 Task: Create a task  Improve the appâ€™s performance during heavy load periods , assign it to team member softage.7@softage.net in the project Vigilant and update the status of the task to  At Risk , set the priority of the task to Medium.
Action: Mouse moved to (14, 46)
Screenshot: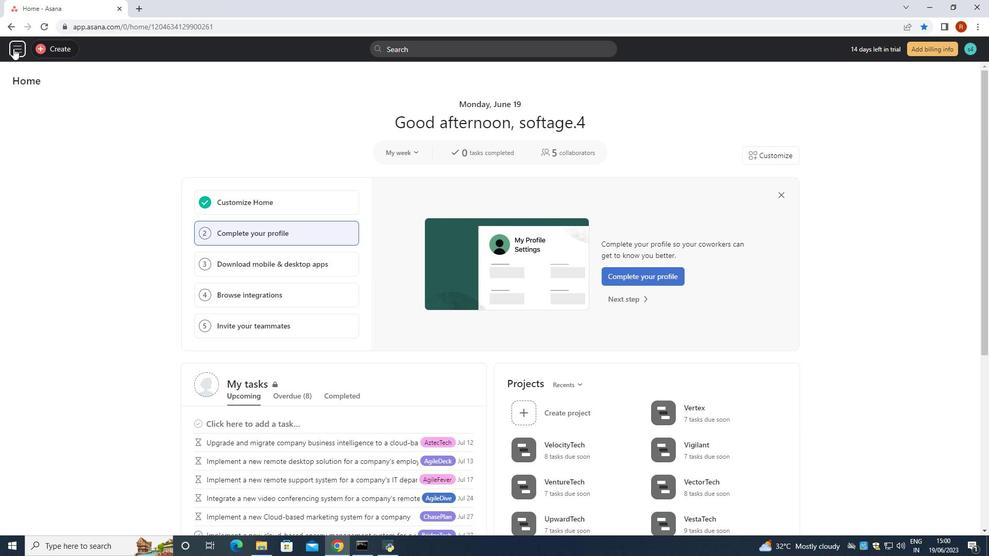 
Action: Mouse pressed left at (14, 46)
Screenshot: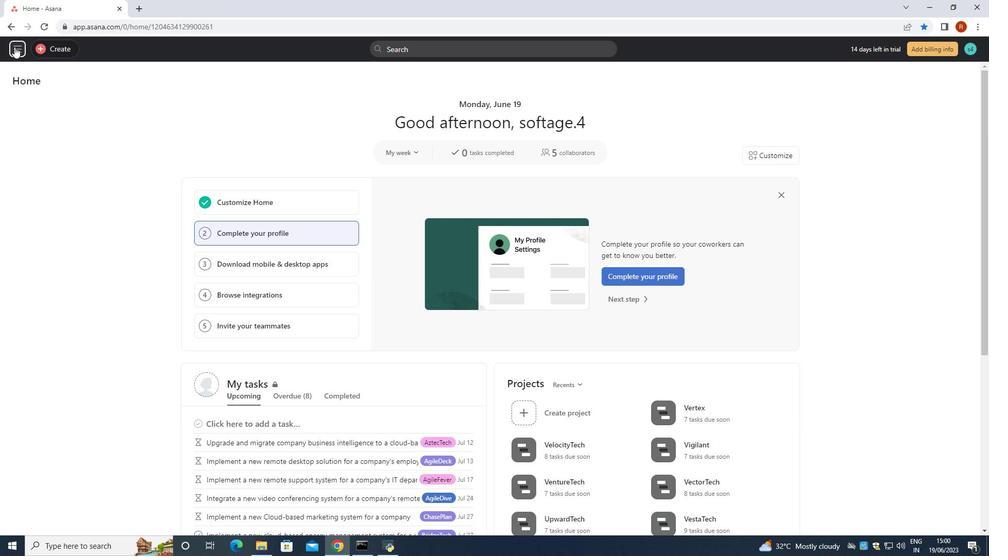 
Action: Mouse moved to (62, 223)
Screenshot: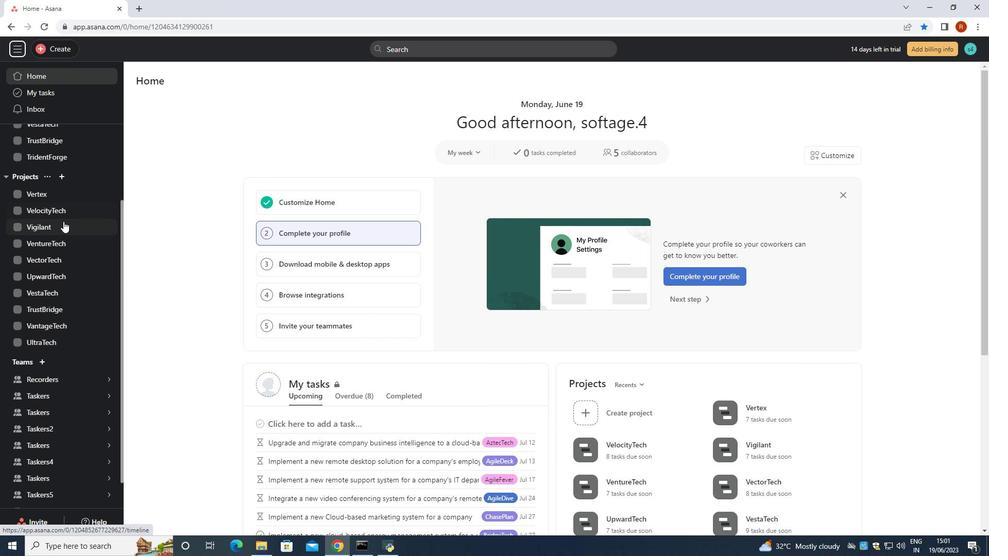 
Action: Mouse pressed left at (62, 223)
Screenshot: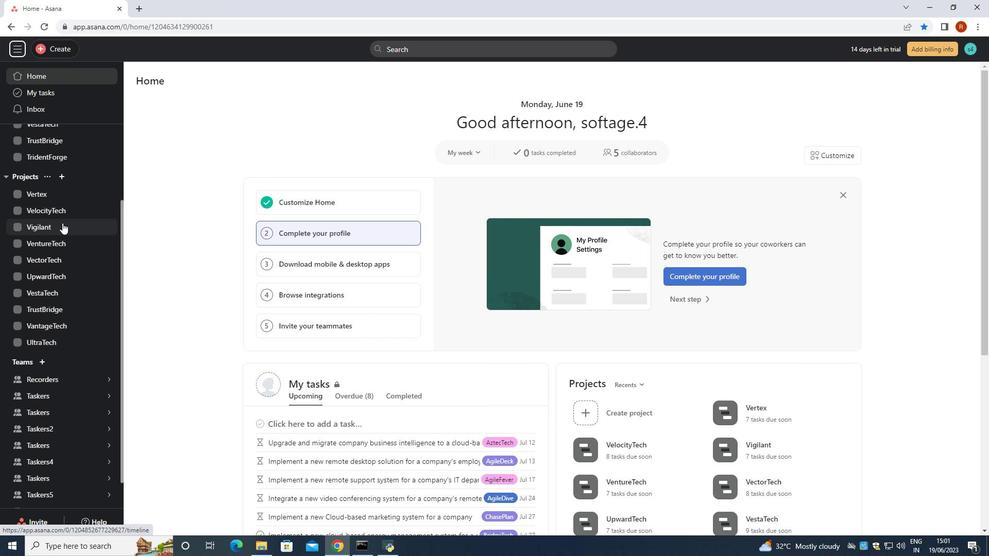 
Action: Mouse moved to (154, 126)
Screenshot: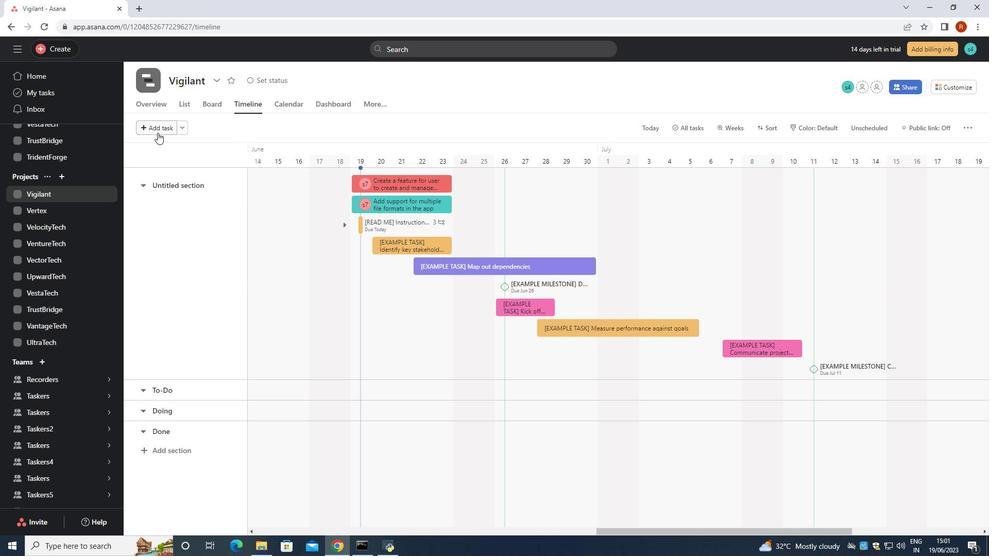 
Action: Mouse pressed left at (154, 126)
Screenshot: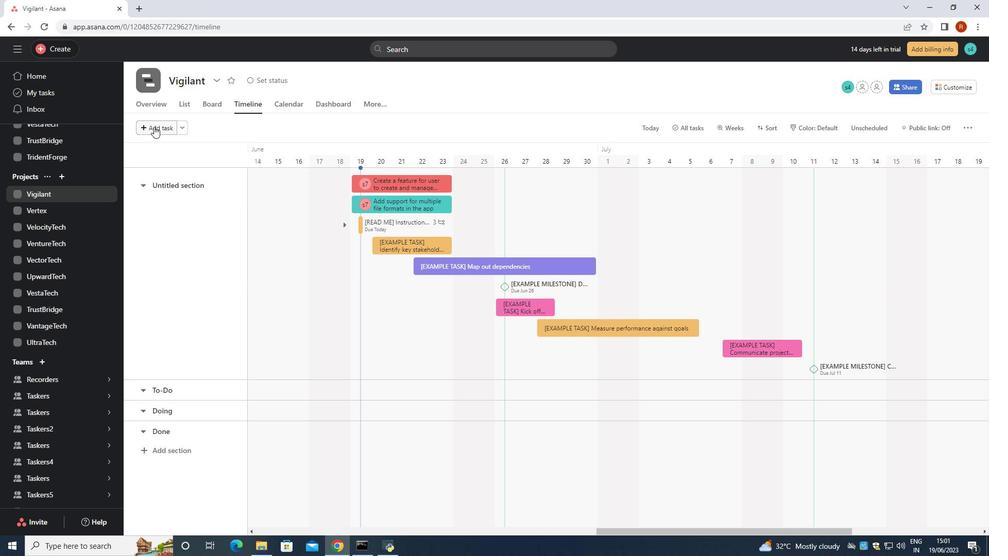 
Action: Mouse moved to (145, 127)
Screenshot: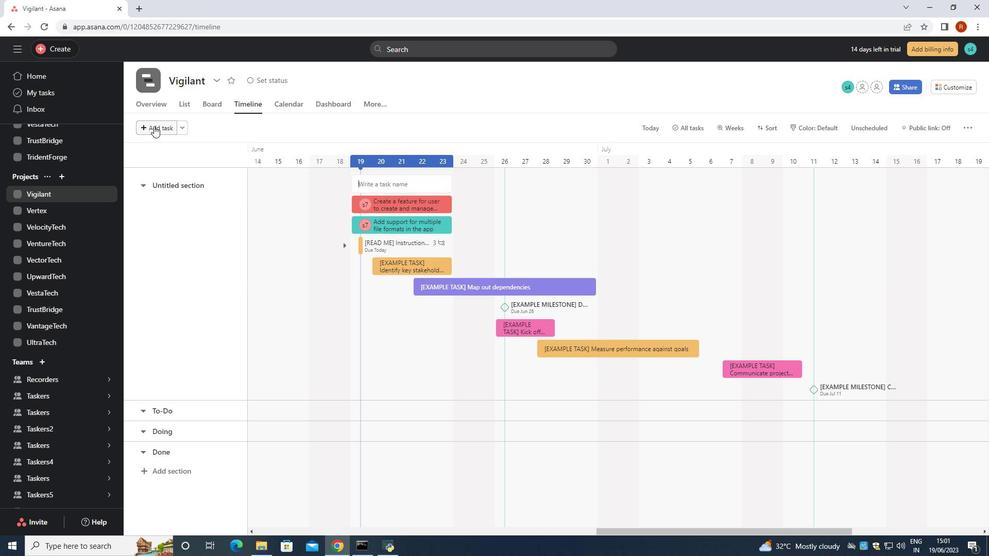 
Action: Key pressed <Key.shift>Im
Screenshot: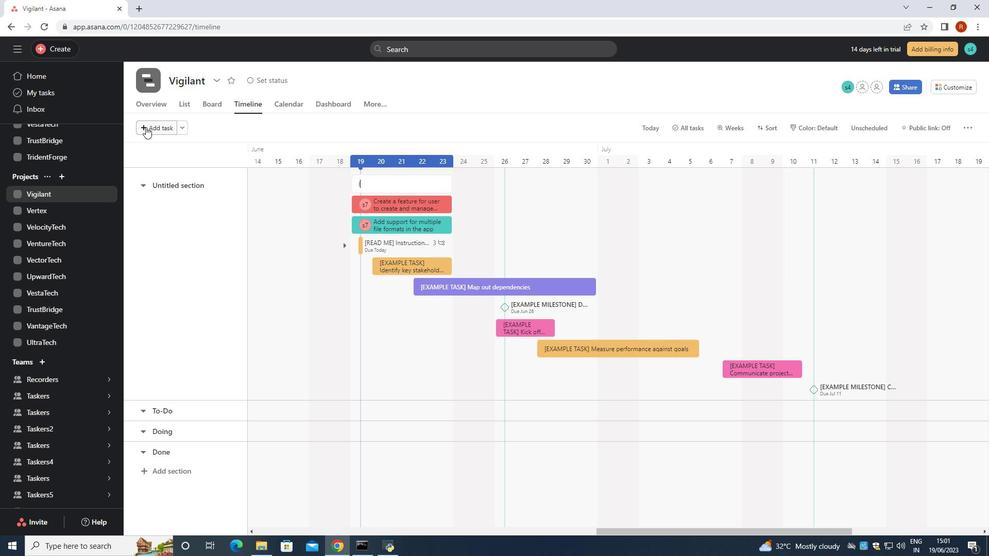 
Action: Mouse moved to (145, 127)
Screenshot: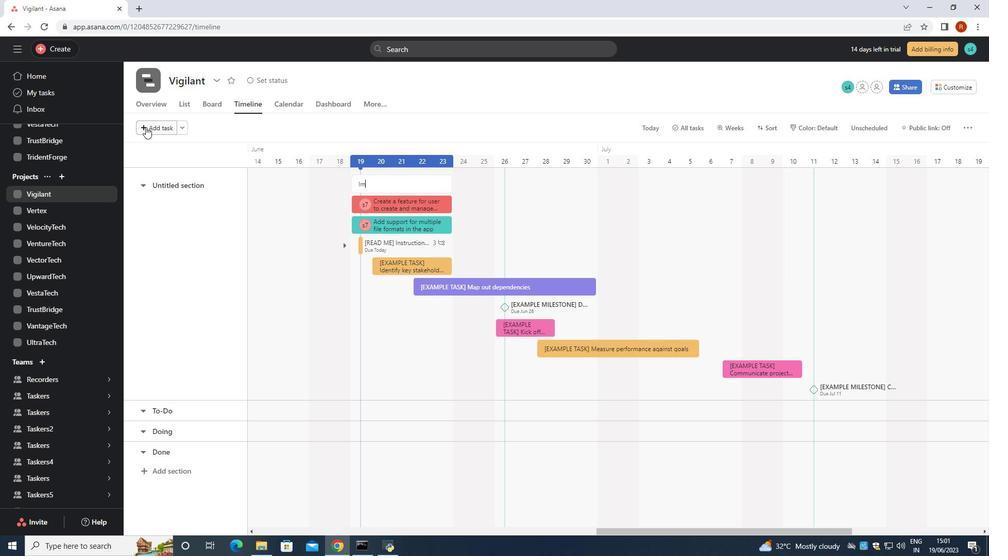 
Action: Key pressed prove<Key.space>the<Key.space>app's<Key.space>performance<Key.space><Key.shift>during<Key.space>hav<Key.backspace><Key.backspace>eavy<Key.space>losd<Key.space><Key.backspace><Key.backspace><Key.backspace>ad<Key.space>periods<Key.space><Key.enter>
Screenshot: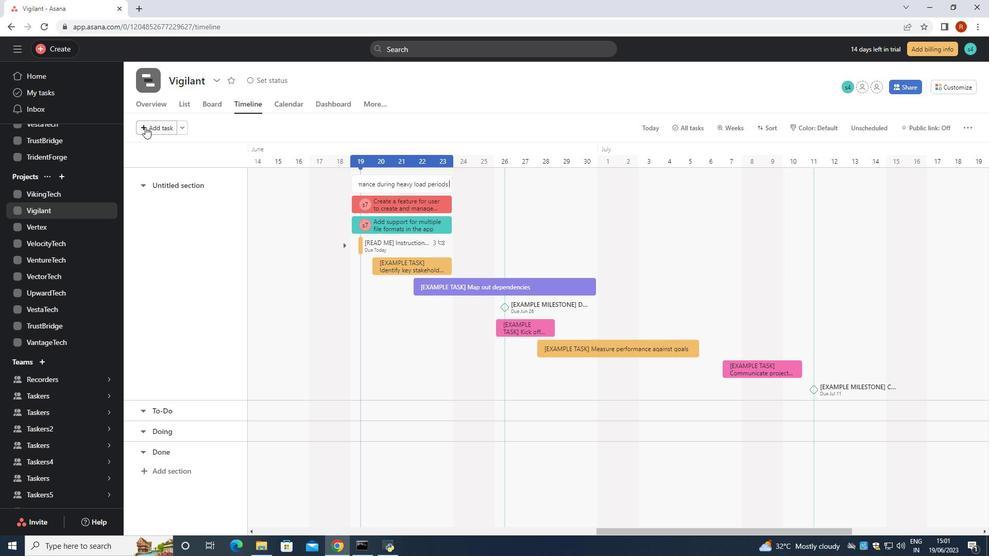 
Action: Mouse moved to (382, 183)
Screenshot: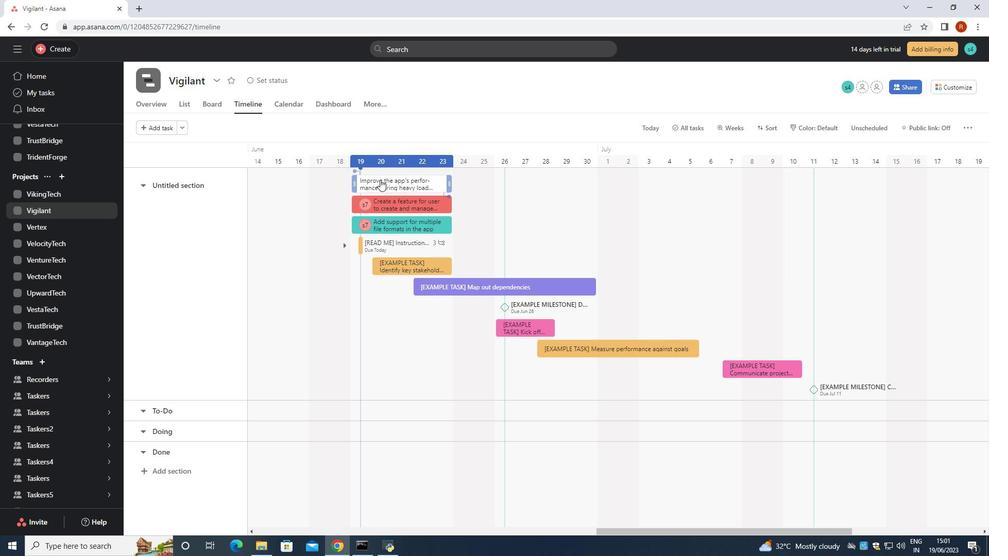 
Action: Mouse pressed left at (382, 183)
Screenshot: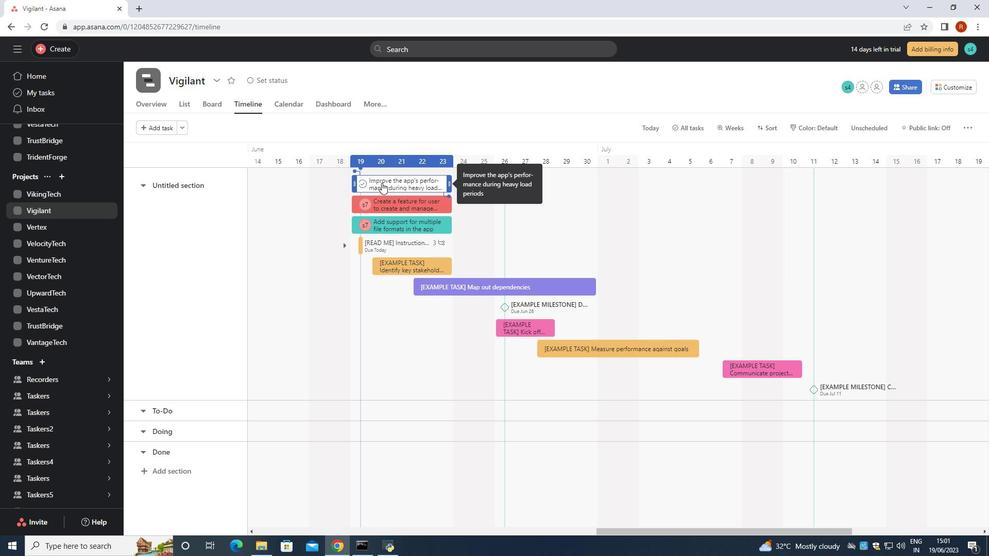 
Action: Mouse moved to (720, 202)
Screenshot: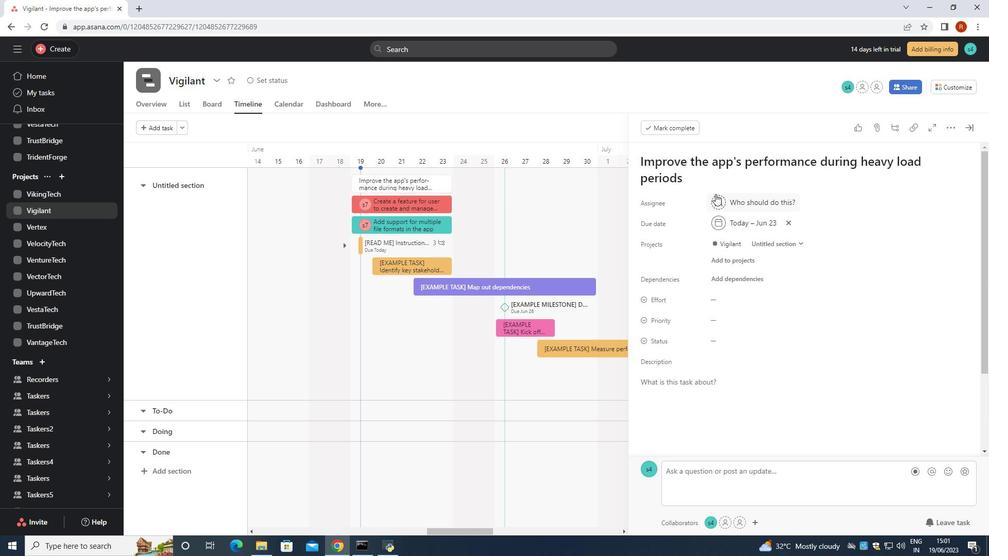 
Action: Mouse pressed left at (720, 202)
Screenshot: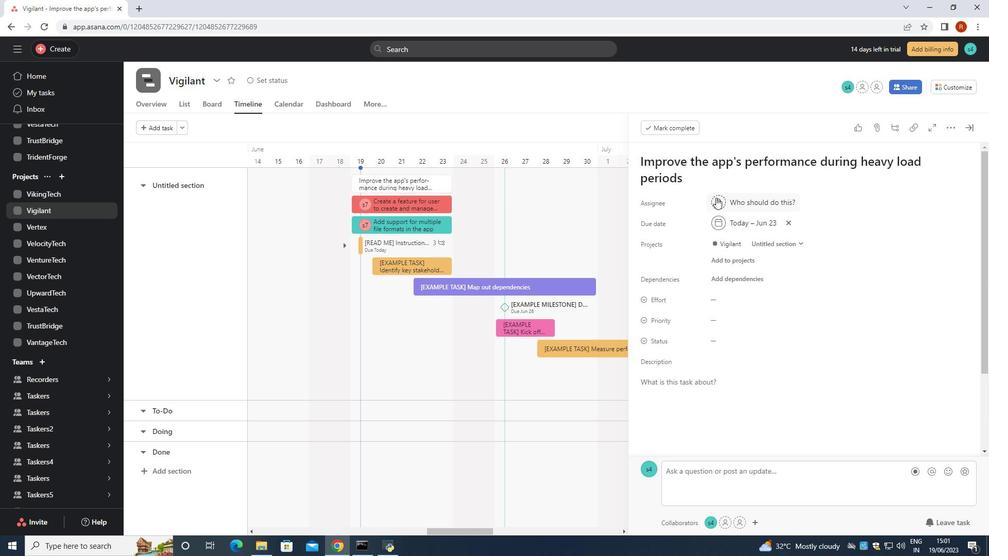 
Action: Mouse moved to (720, 197)
Screenshot: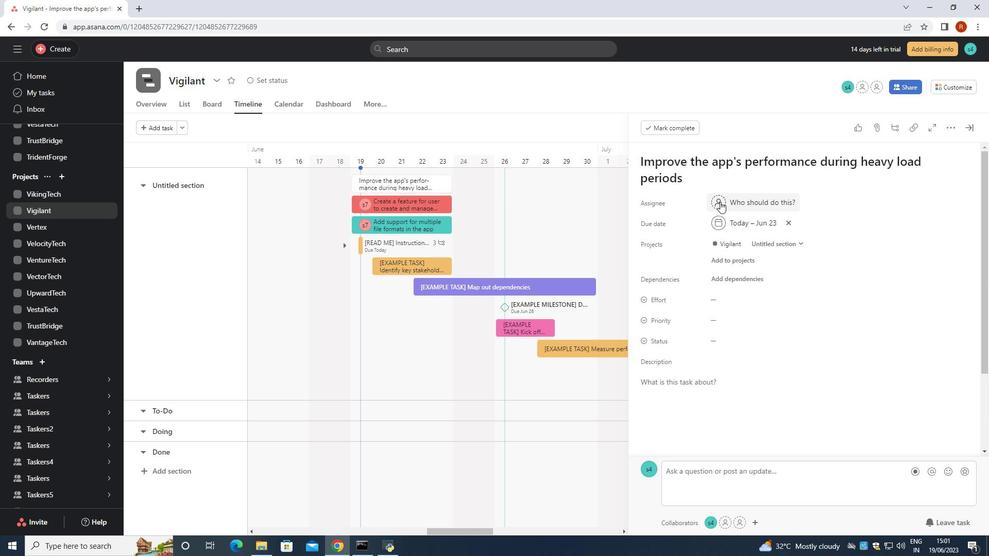 
Action: Key pressed softage.7<Key.shift>@sod<Key.backspace>ftage.net<Key.space>
Screenshot: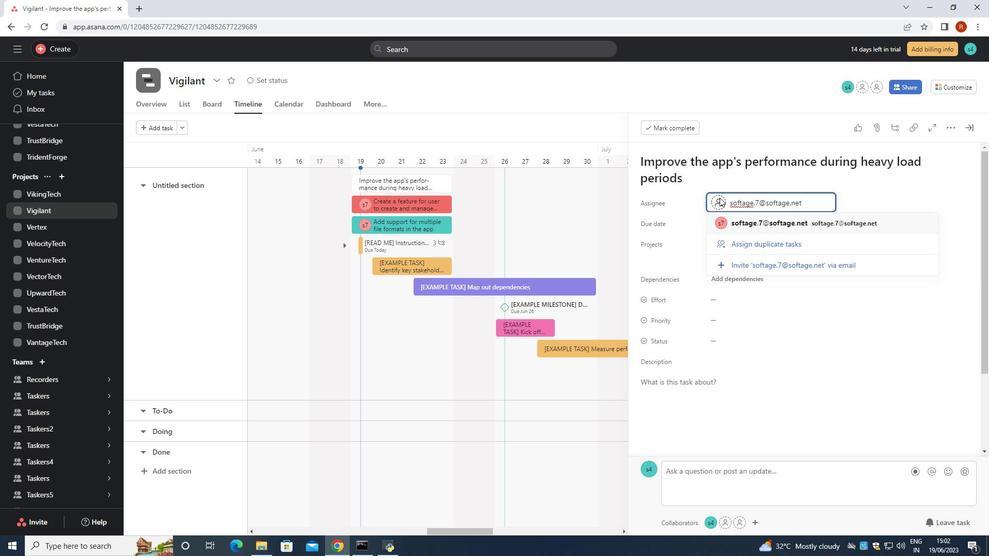 
Action: Mouse moved to (847, 223)
Screenshot: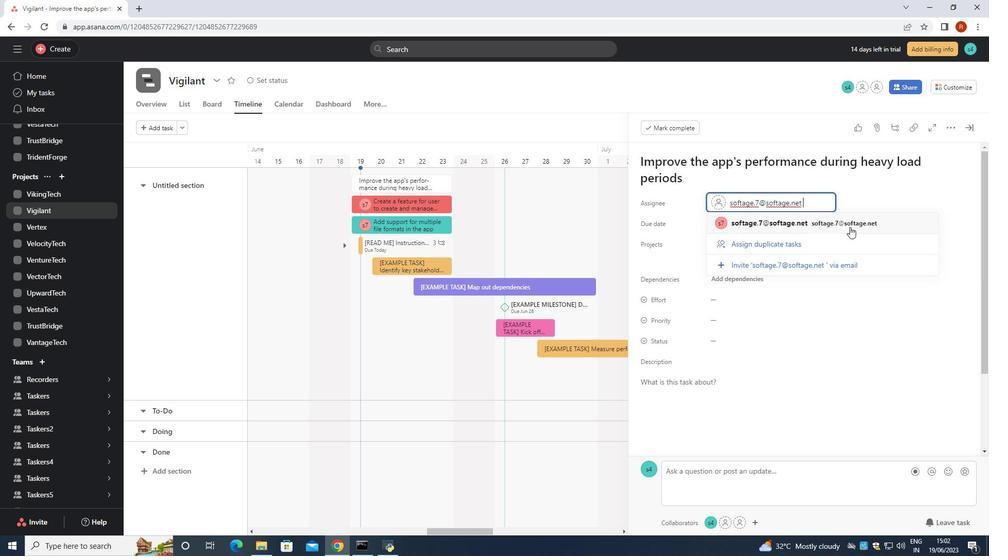 
Action: Mouse pressed left at (847, 223)
Screenshot: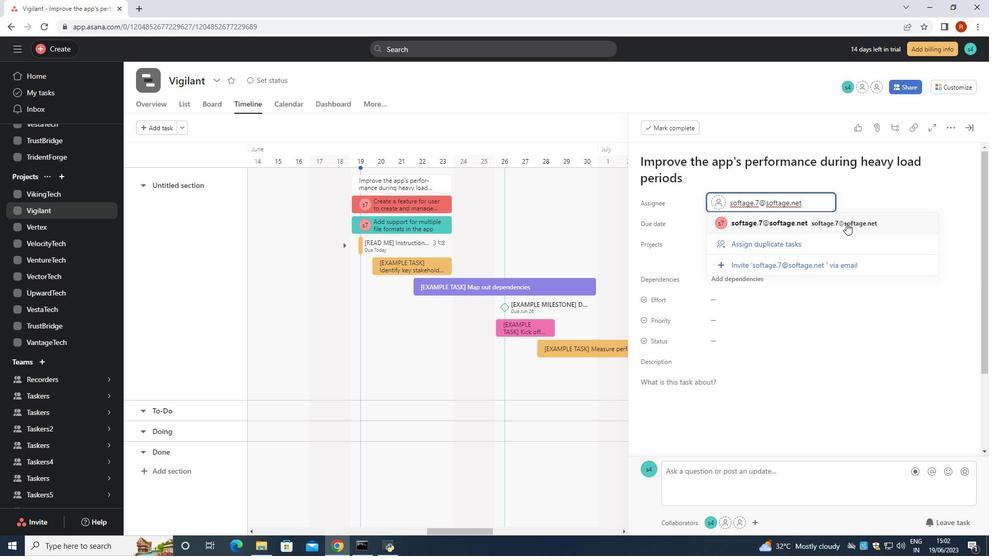 
Action: Mouse moved to (710, 338)
Screenshot: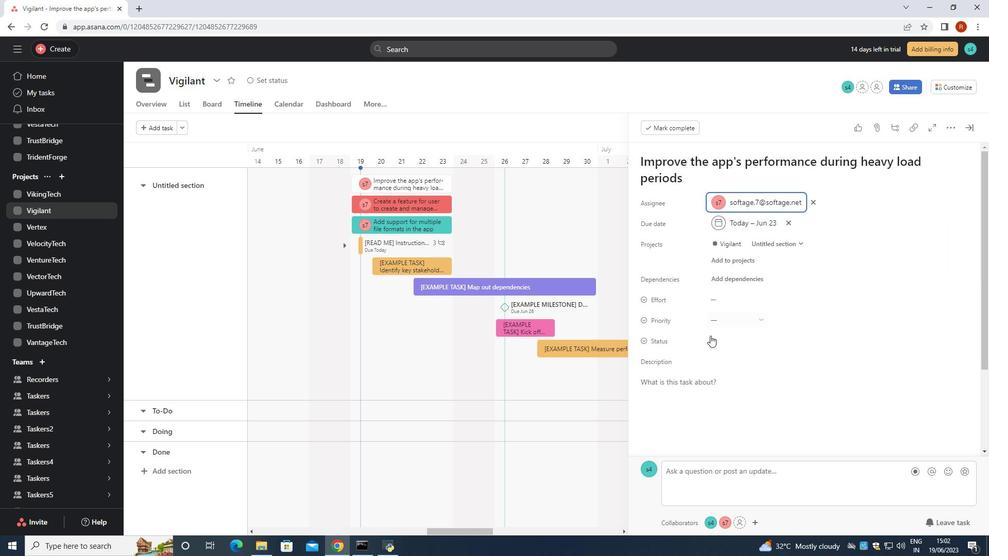 
Action: Mouse pressed left at (710, 338)
Screenshot: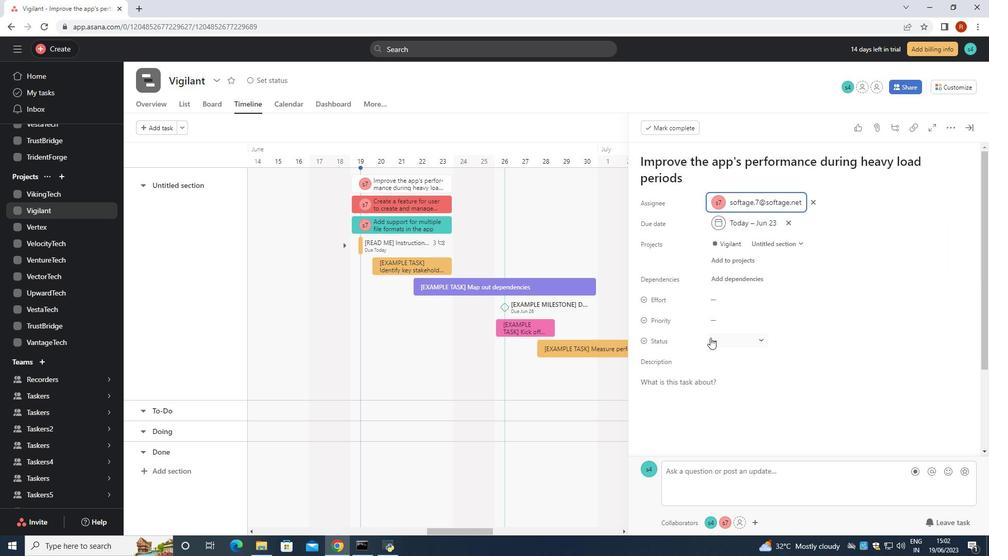 
Action: Mouse moved to (743, 392)
Screenshot: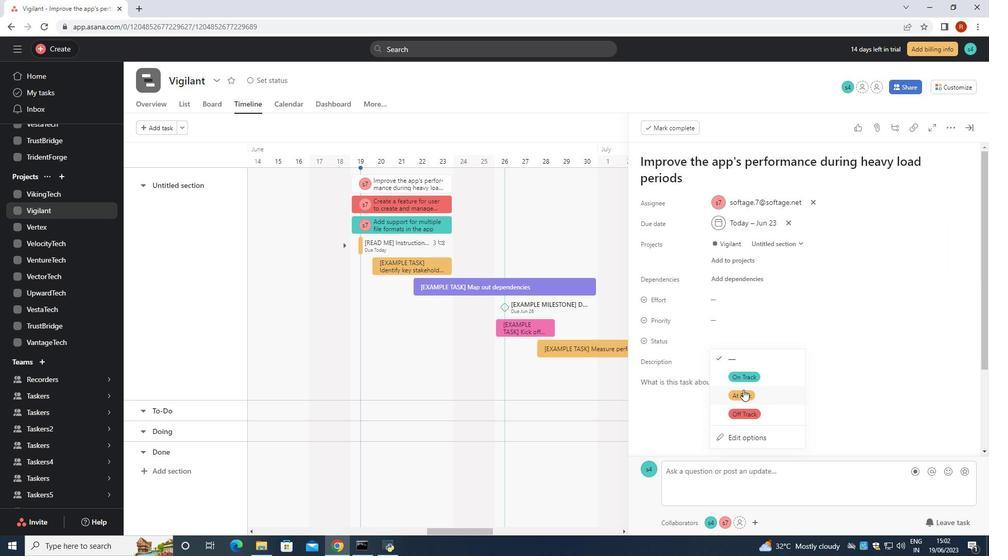 
Action: Mouse pressed left at (743, 392)
Screenshot: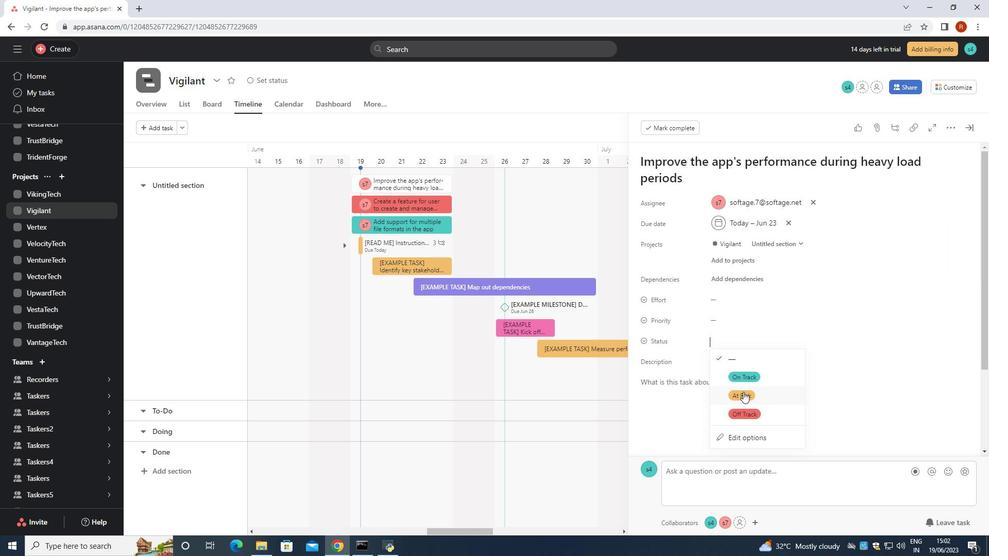 
Action: Mouse moved to (743, 324)
Screenshot: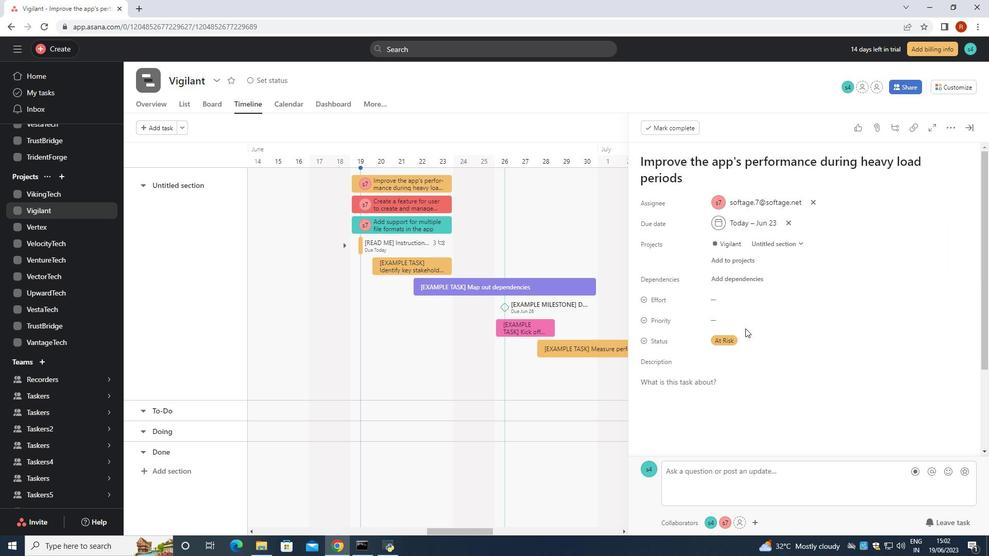 
Action: Mouse pressed left at (743, 324)
Screenshot: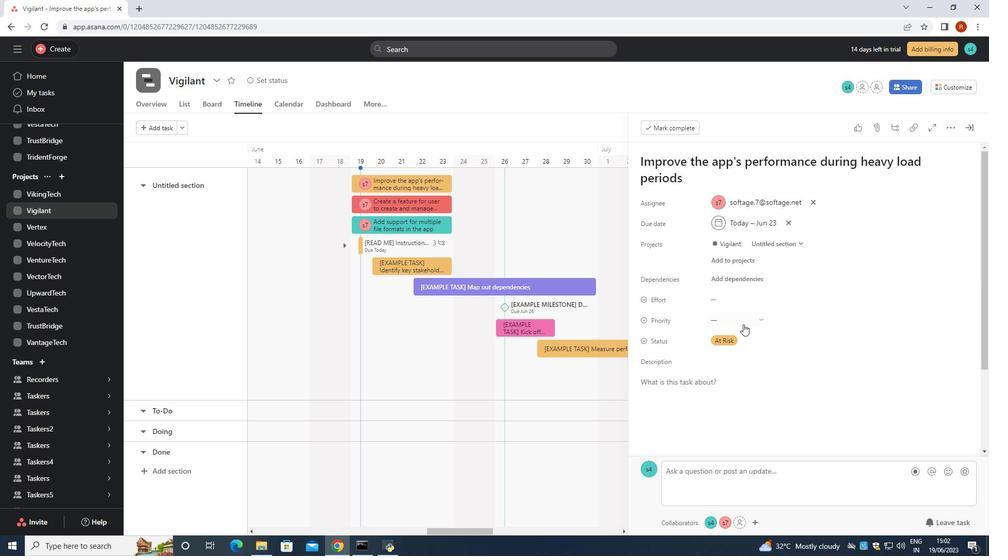
Action: Mouse moved to (752, 374)
Screenshot: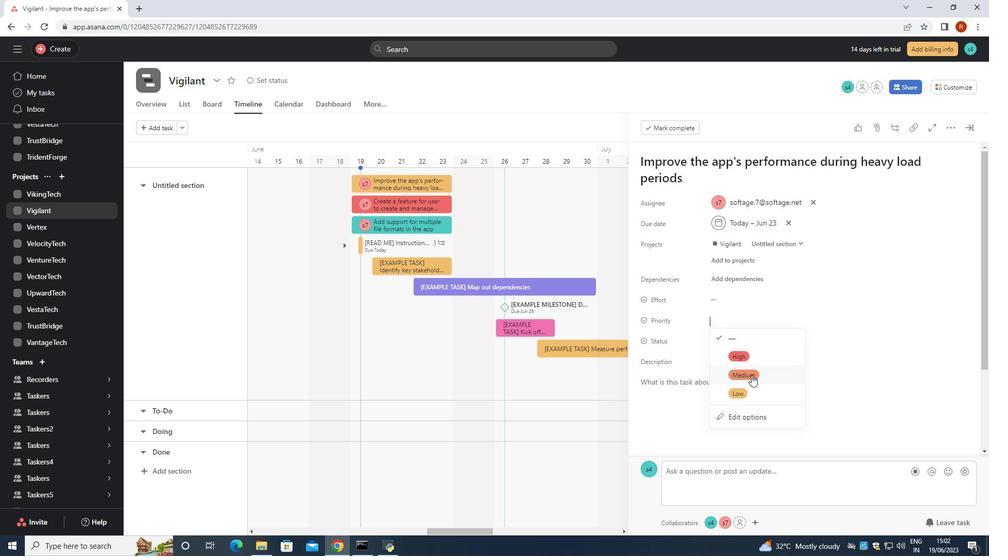 
Action: Mouse pressed left at (752, 374)
Screenshot: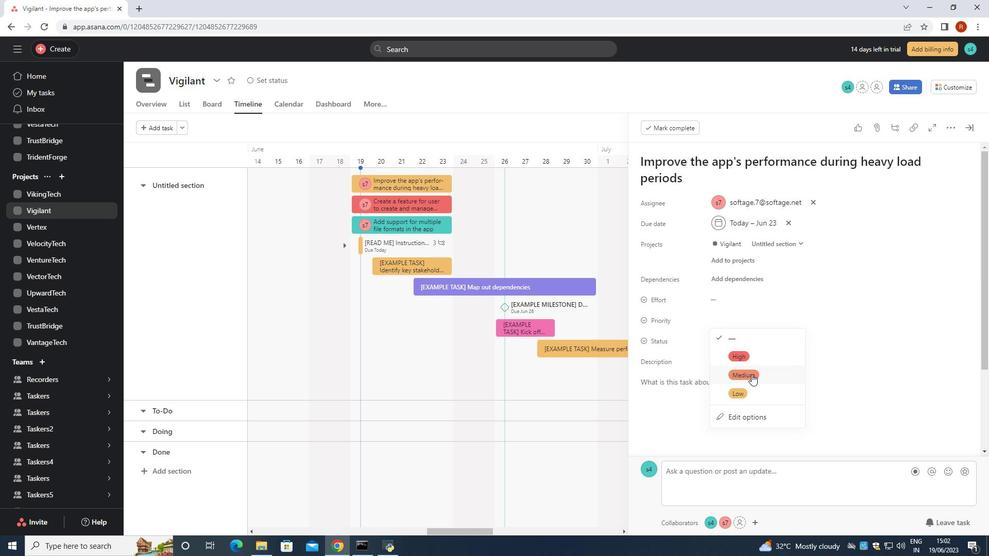 
Action: Mouse moved to (827, 252)
Screenshot: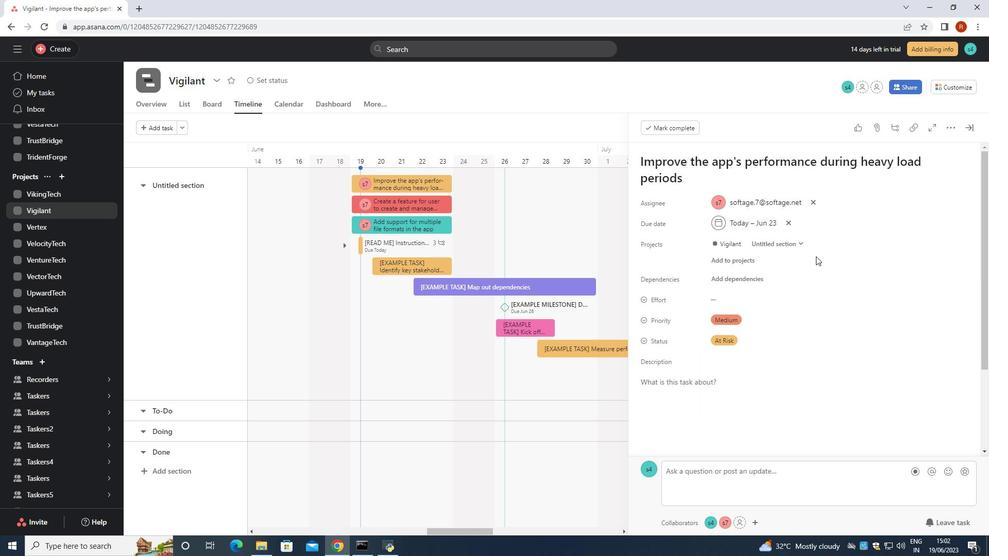 
